 Task: Enable the video filter "Direct3D 11 deinterlace filter" in the video filter module.
Action: Mouse moved to (91, 8)
Screenshot: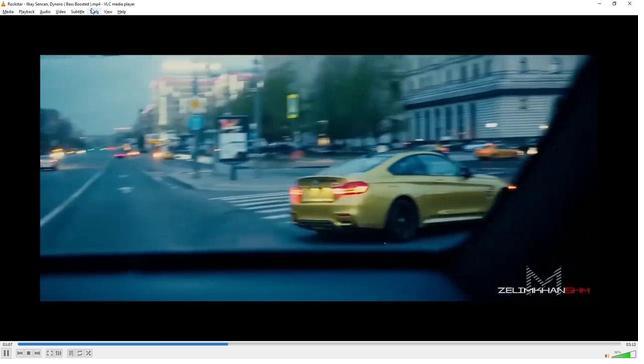 
Action: Mouse pressed left at (91, 8)
Screenshot: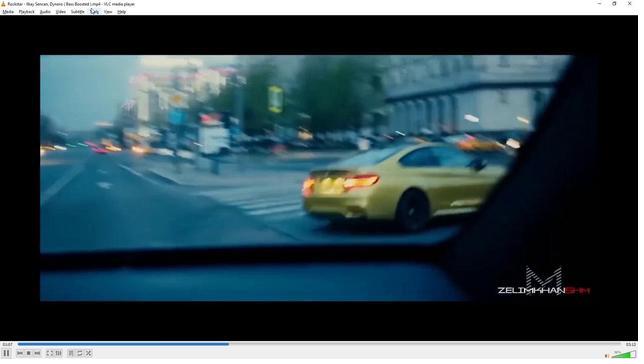 
Action: Mouse moved to (101, 89)
Screenshot: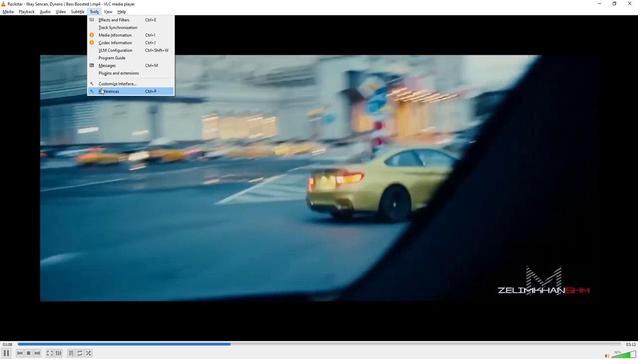
Action: Mouse pressed left at (101, 89)
Screenshot: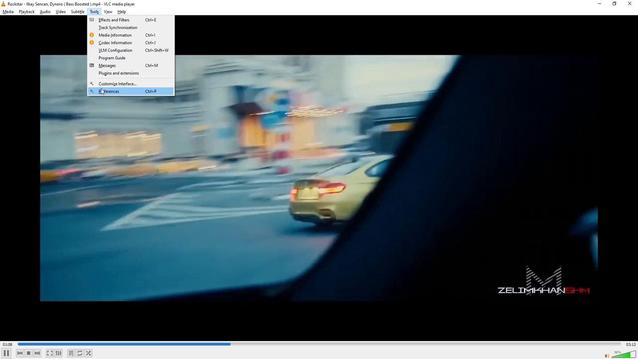 
Action: Mouse moved to (141, 282)
Screenshot: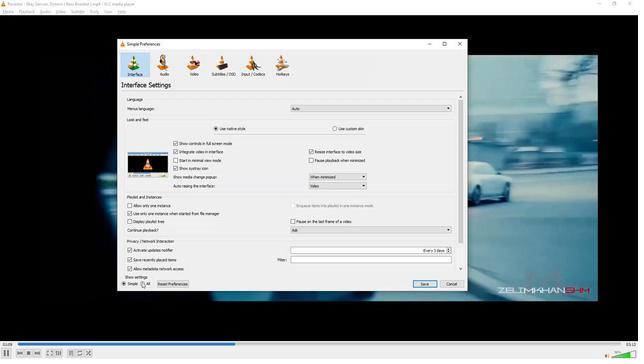 
Action: Mouse pressed left at (141, 282)
Screenshot: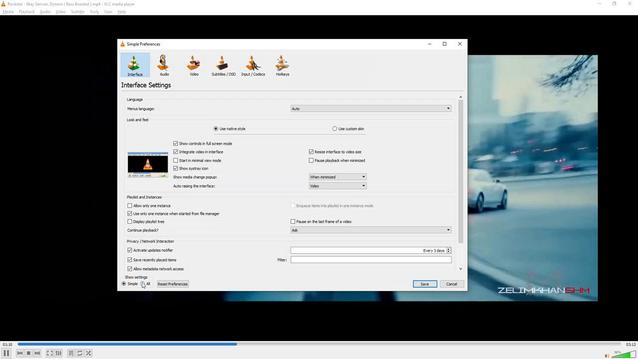 
Action: Mouse moved to (145, 251)
Screenshot: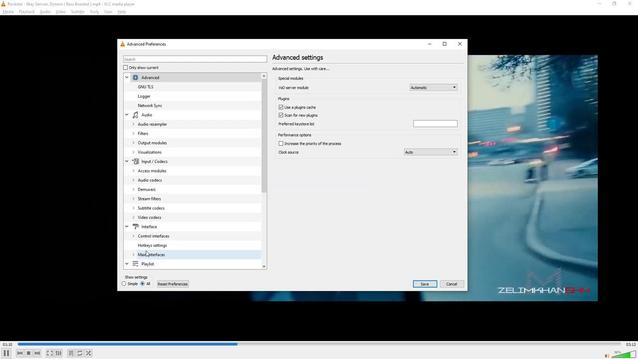 
Action: Mouse scrolled (145, 251) with delta (0, 0)
Screenshot: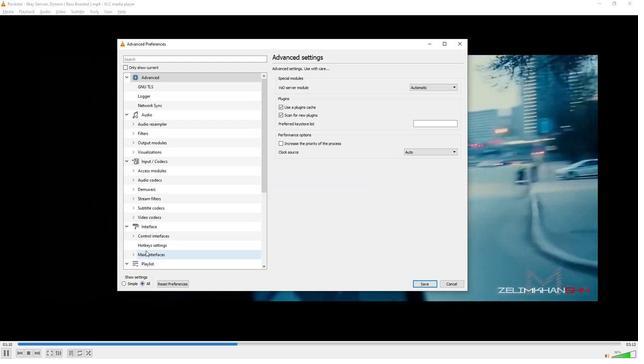 
Action: Mouse moved to (145, 251)
Screenshot: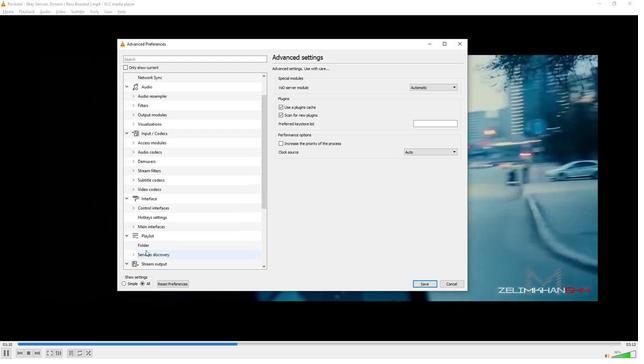 
Action: Mouse scrolled (145, 250) with delta (0, 0)
Screenshot: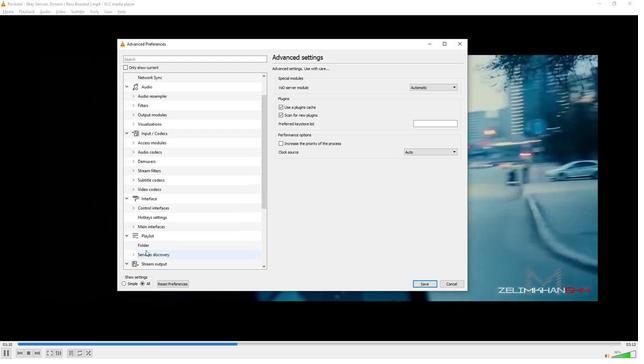 
Action: Mouse scrolled (145, 250) with delta (0, 0)
Screenshot: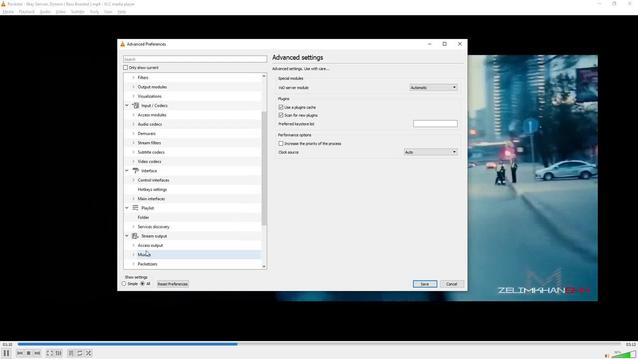 
Action: Mouse scrolled (145, 250) with delta (0, 0)
Screenshot: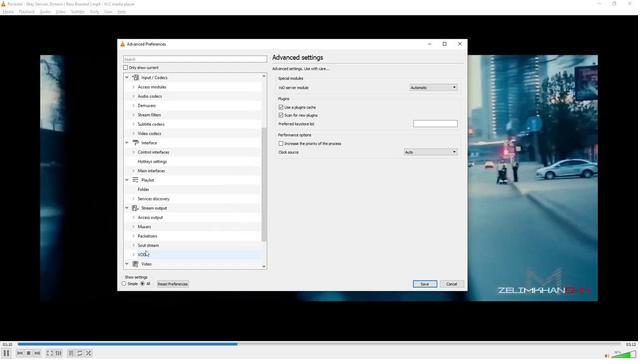 
Action: Mouse moved to (145, 251)
Screenshot: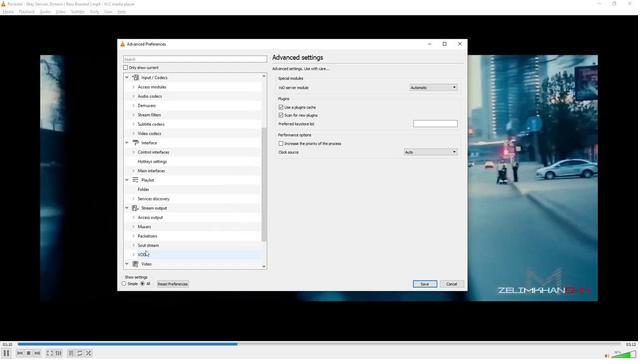 
Action: Mouse scrolled (145, 250) with delta (0, 0)
Screenshot: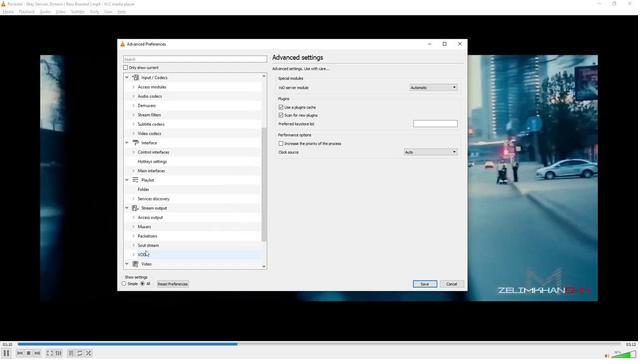 
Action: Mouse scrolled (145, 250) with delta (0, 0)
Screenshot: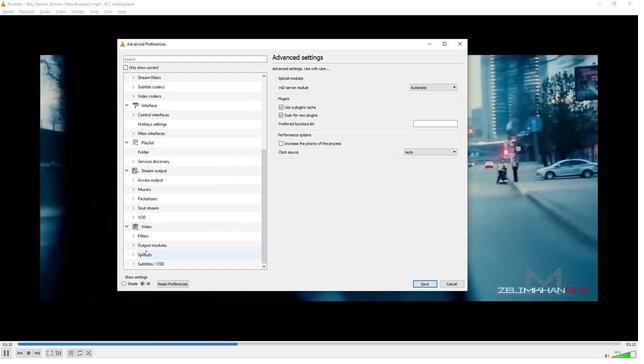
Action: Mouse moved to (144, 238)
Screenshot: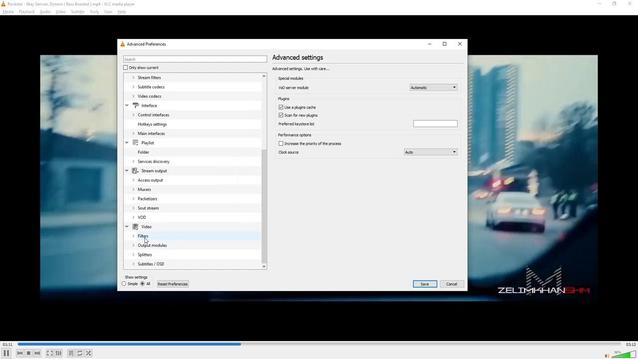 
Action: Mouse pressed left at (144, 238)
Screenshot: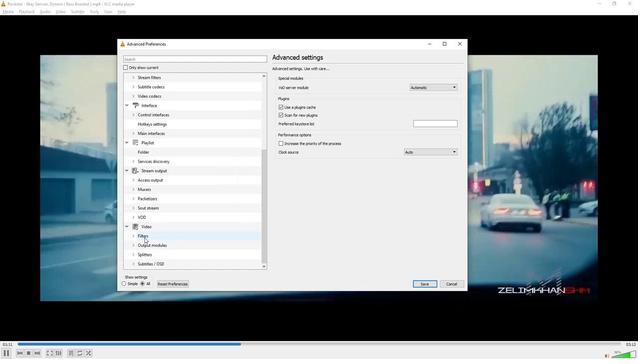 
Action: Mouse moved to (367, 260)
Screenshot: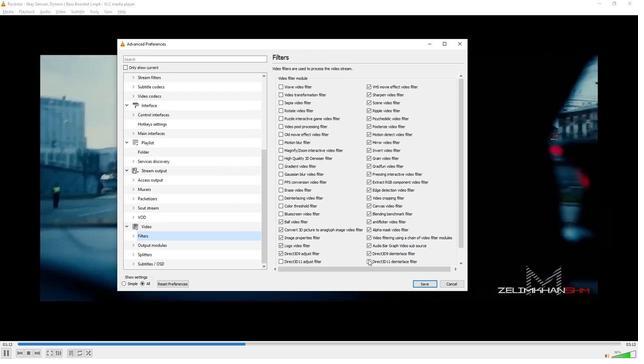 
Action: Mouse pressed left at (367, 260)
Screenshot: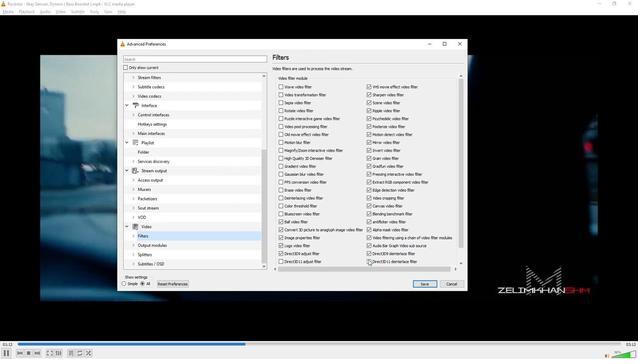 
Action: Mouse moved to (409, 282)
Screenshot: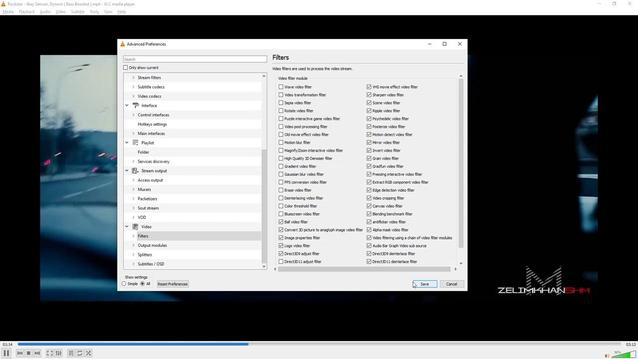 
